 Task: Make in the project ZeroG a sprint 'Warp 9'.
Action: Mouse moved to (202, 63)
Screenshot: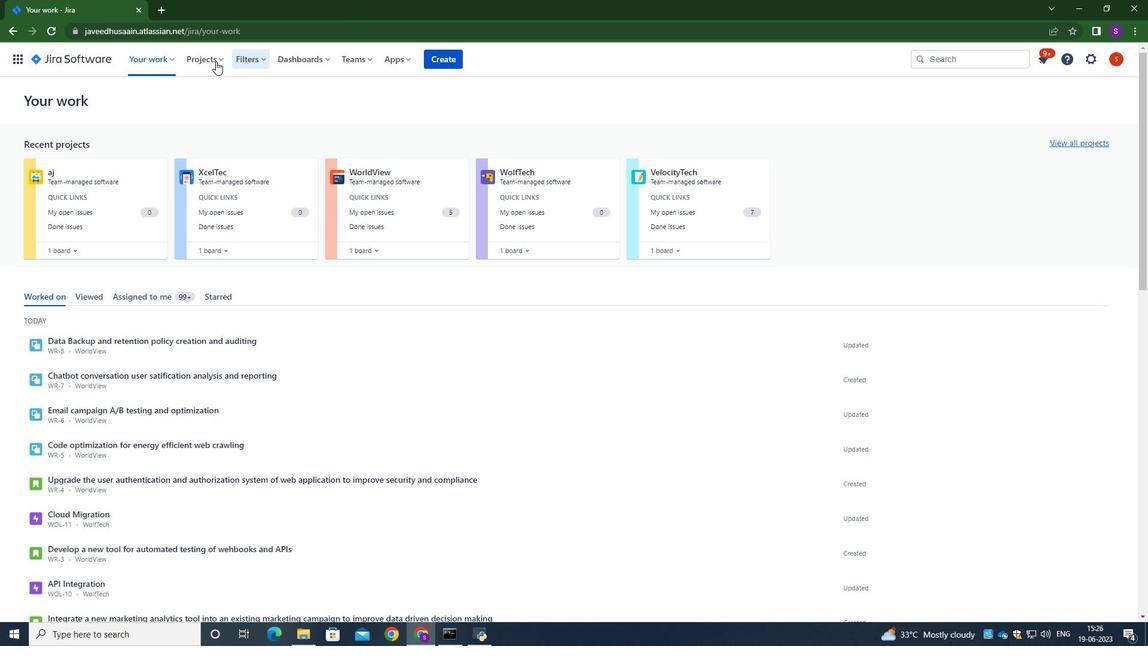 
Action: Mouse pressed left at (202, 63)
Screenshot: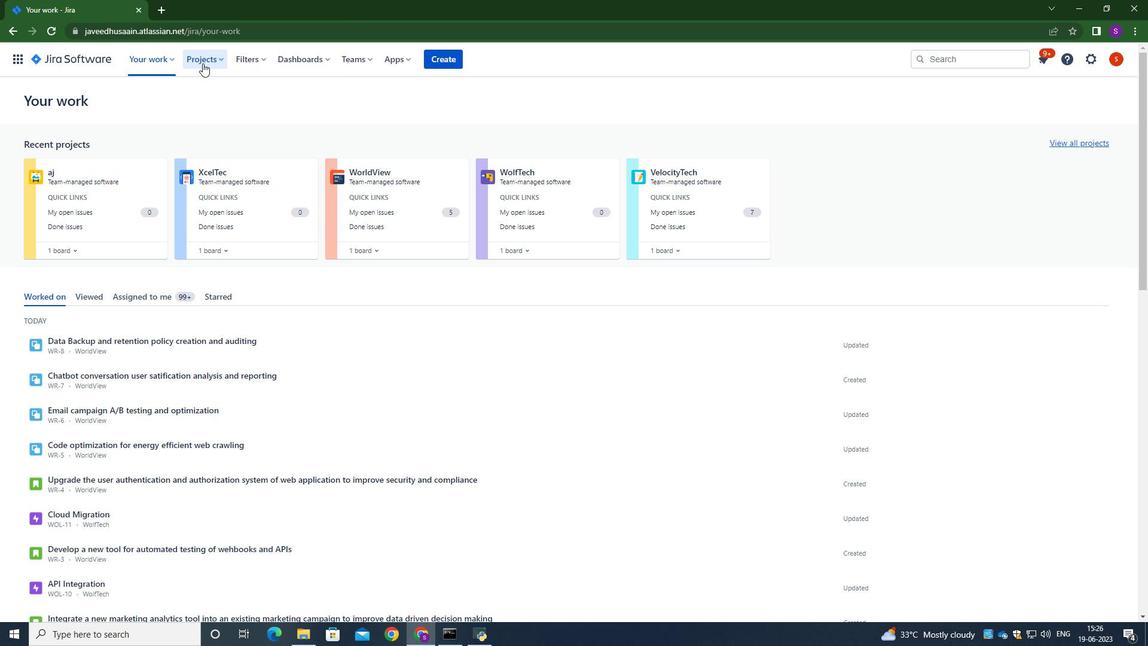 
Action: Mouse moved to (254, 117)
Screenshot: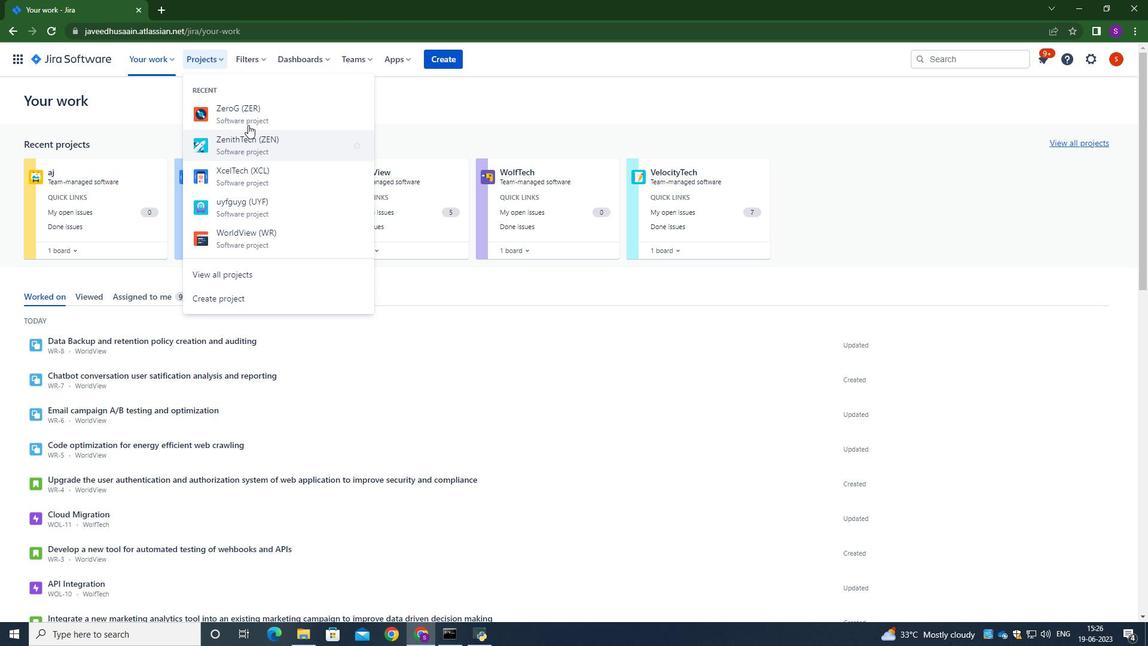 
Action: Mouse pressed left at (254, 117)
Screenshot: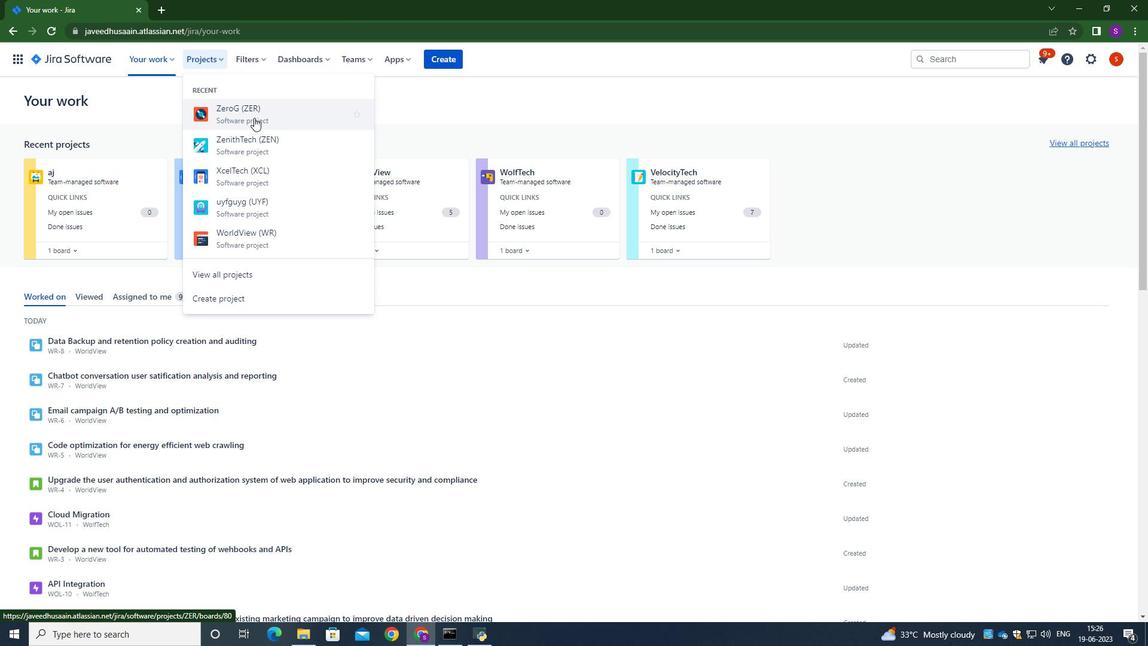 
Action: Mouse moved to (66, 184)
Screenshot: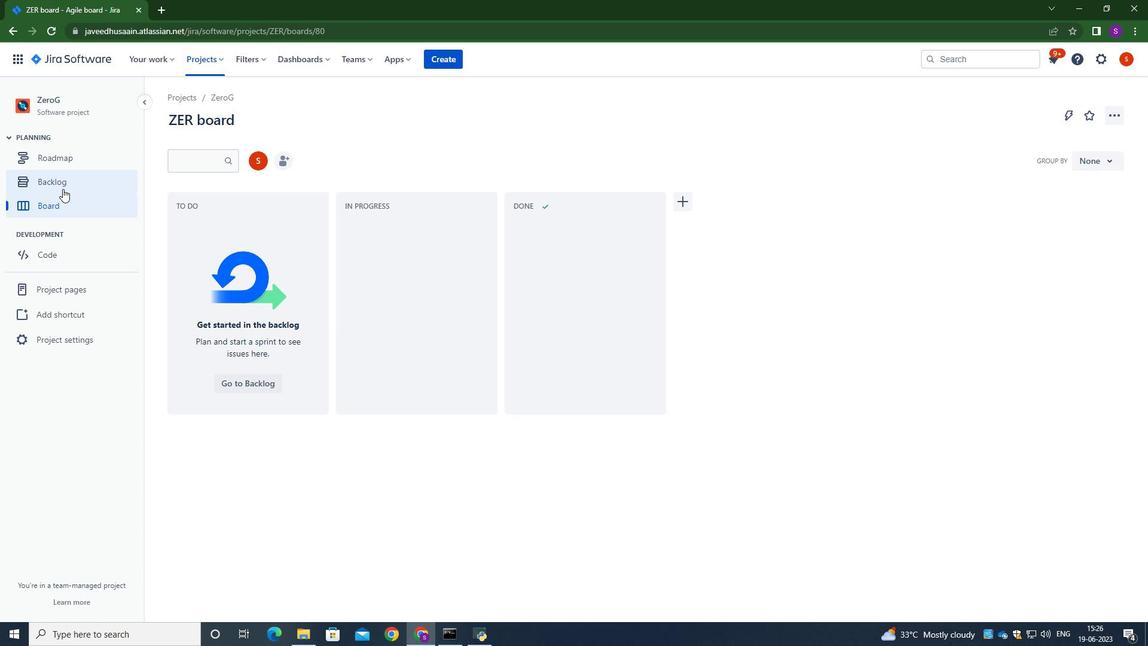
Action: Mouse pressed left at (66, 184)
Screenshot: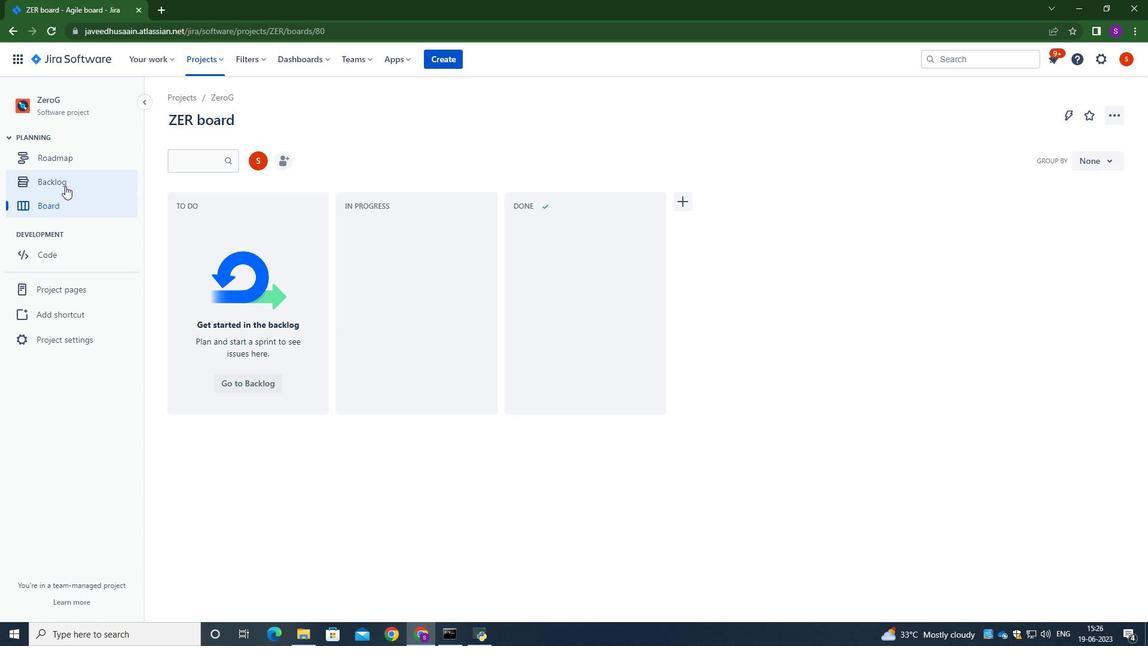 
Action: Mouse moved to (1080, 194)
Screenshot: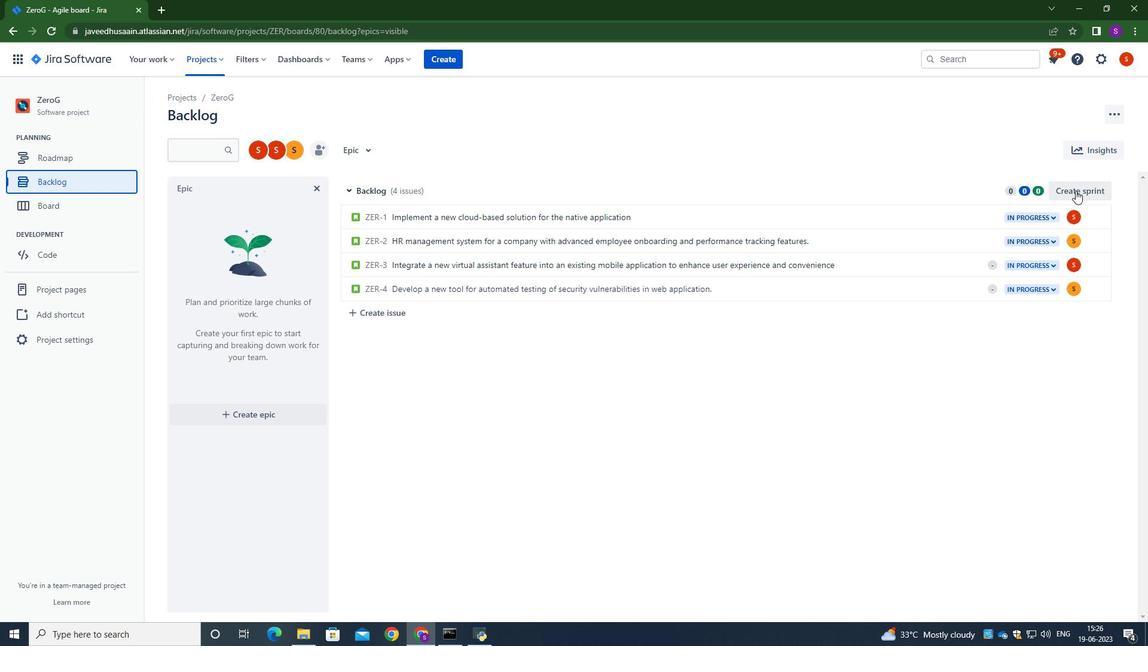 
Action: Mouse pressed left at (1080, 194)
Screenshot: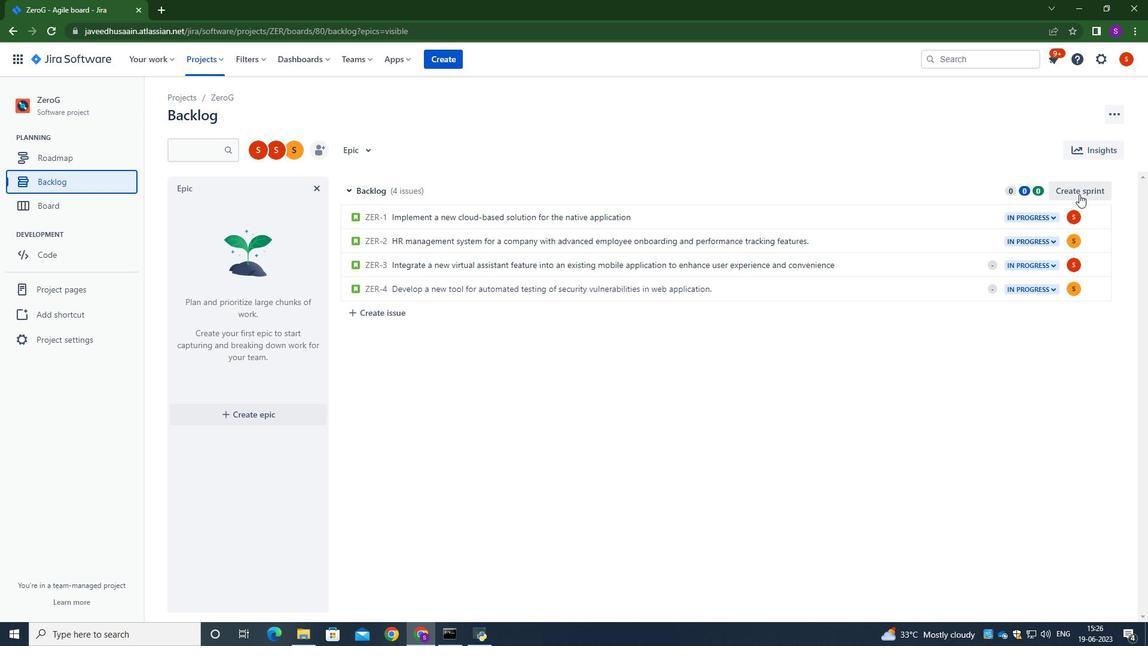 
Action: Mouse moved to (418, 186)
Screenshot: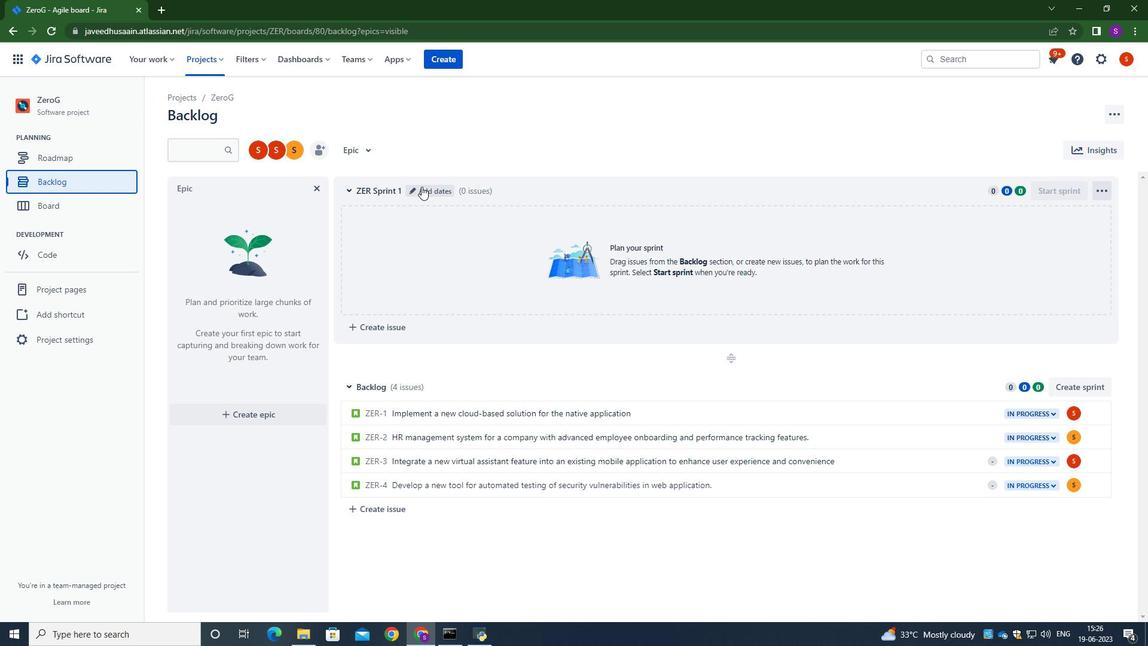 
Action: Mouse pressed left at (418, 186)
Screenshot: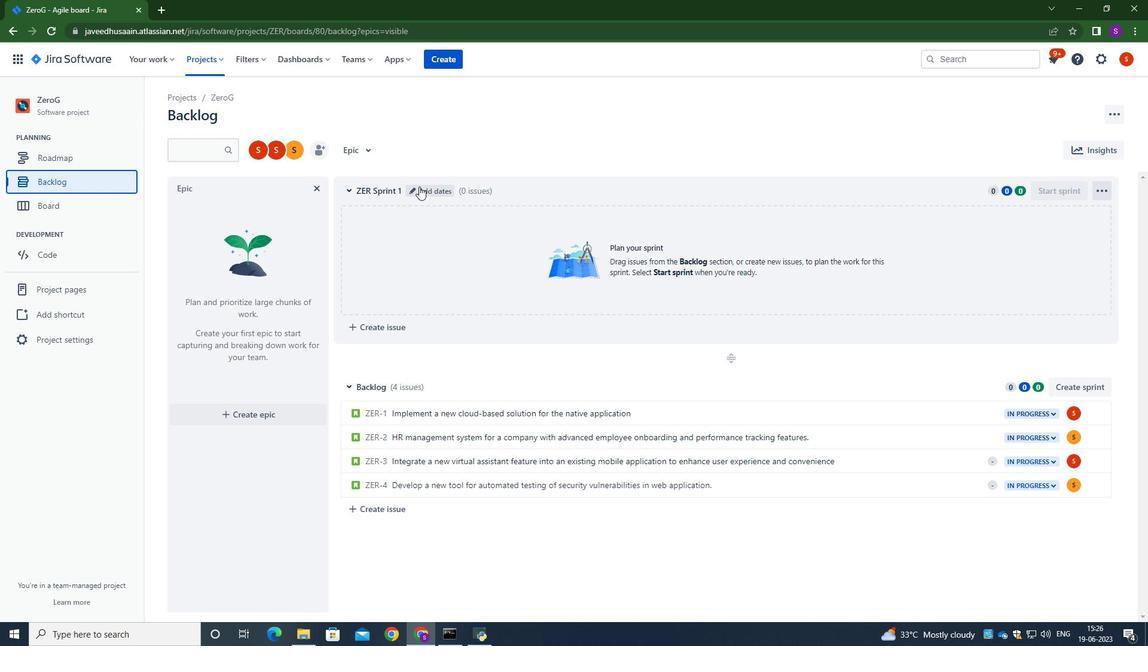 
Action: Mouse moved to (499, 144)
Screenshot: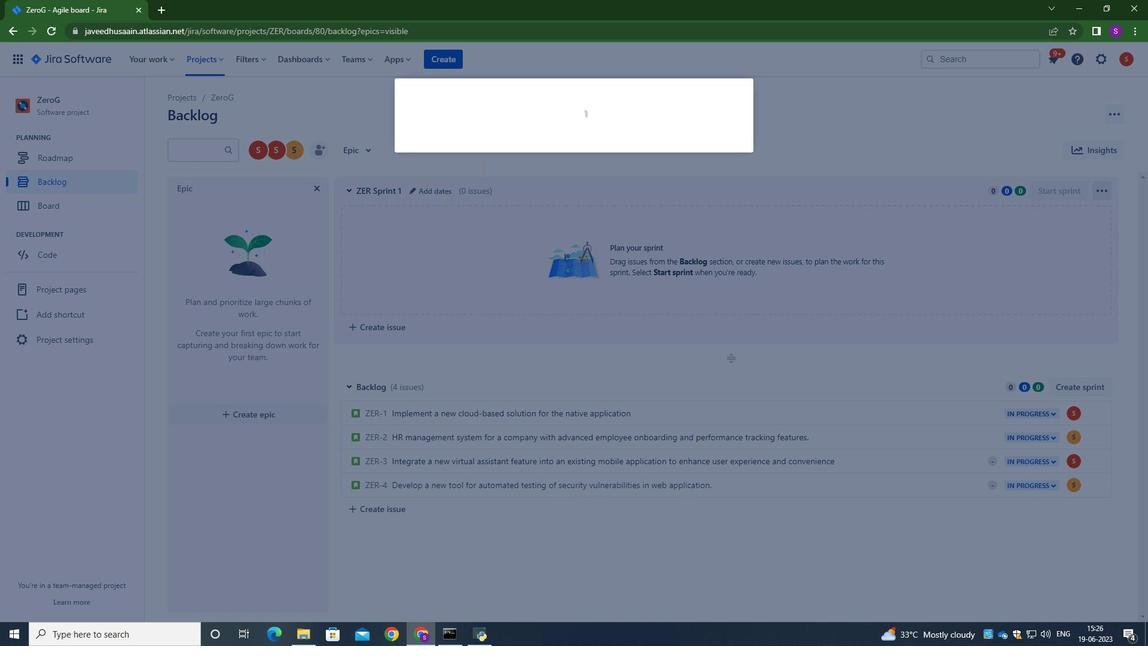 
Action: Key pressed <Key.backspace><Key.backspace><Key.backspace><Key.backspace><Key.backspace><Key.backspace><Key.backspace><Key.backspace><Key.backspace><Key.backspace><Key.backspace><Key.backspace><Key.backspace><Key.backspace><Key.backspace><Key.backspace><Key.backspace><Key.backspace><Key.backspace><Key.backspace><Key.backspace><Key.backspace><Key.caps_lock>W<Key.caps_lock>rap<Key.space>9
Screenshot: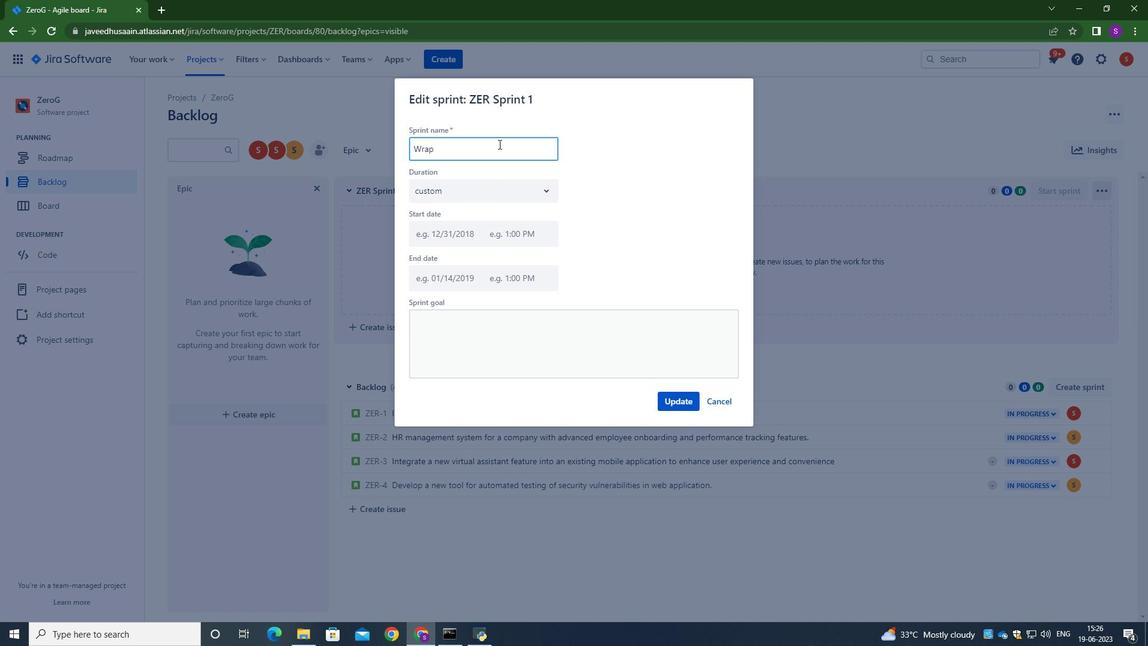 
Action: Mouse moved to (682, 394)
Screenshot: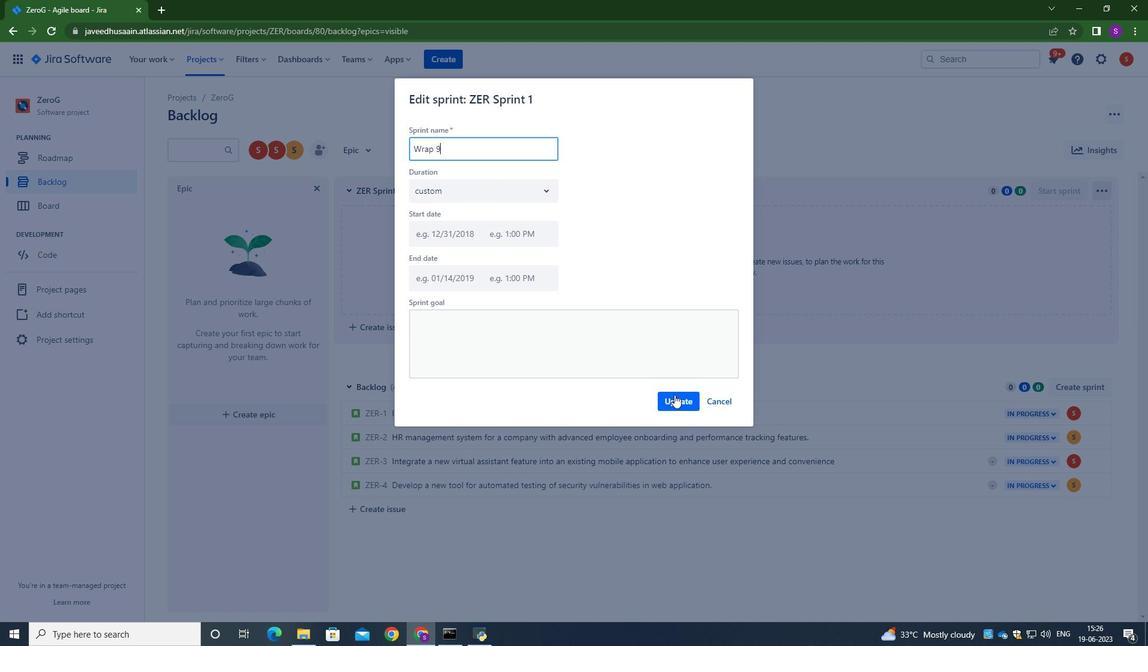 
Action: Mouse pressed left at (682, 394)
Screenshot: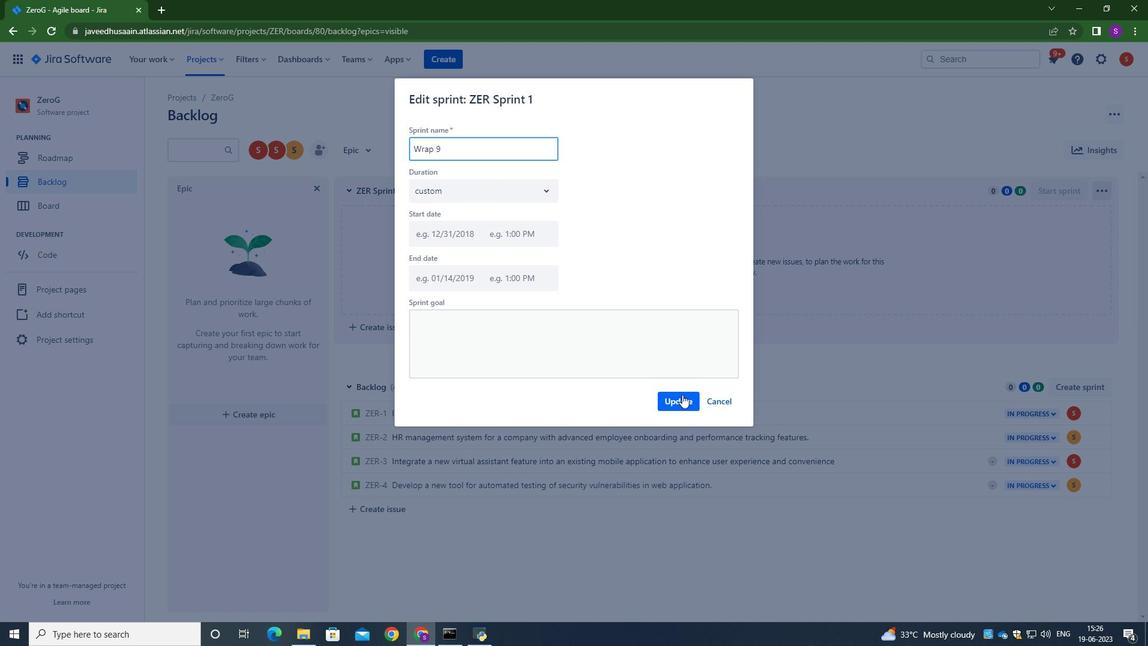 
Action: Mouse moved to (701, 111)
Screenshot: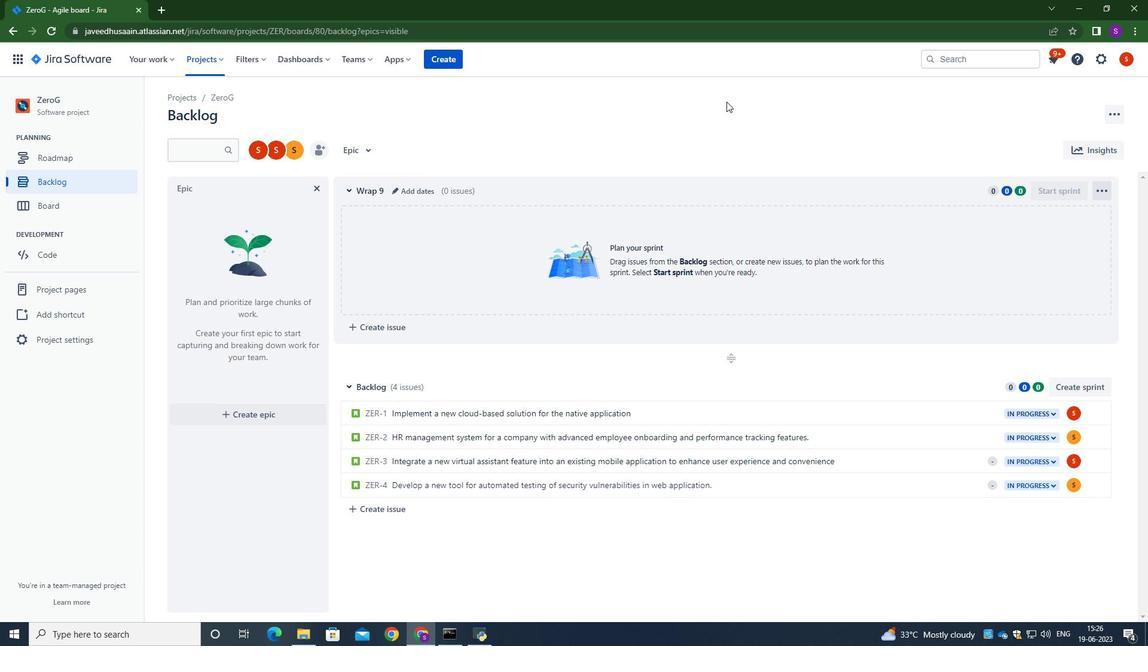 
Action: Mouse pressed left at (701, 111)
Screenshot: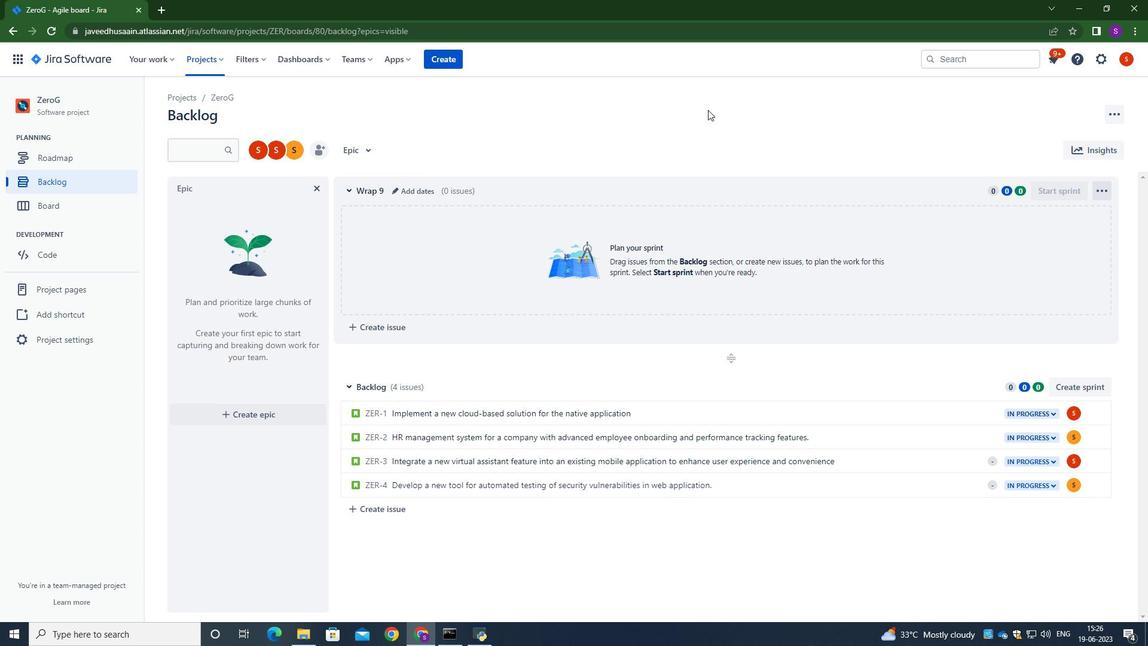 
